 Task: Create a due date automation trigger when advanced on, on the wednesday before a card is due add dates starting in more than 1 working days at 11:00 AM.
Action: Mouse moved to (1090, 87)
Screenshot: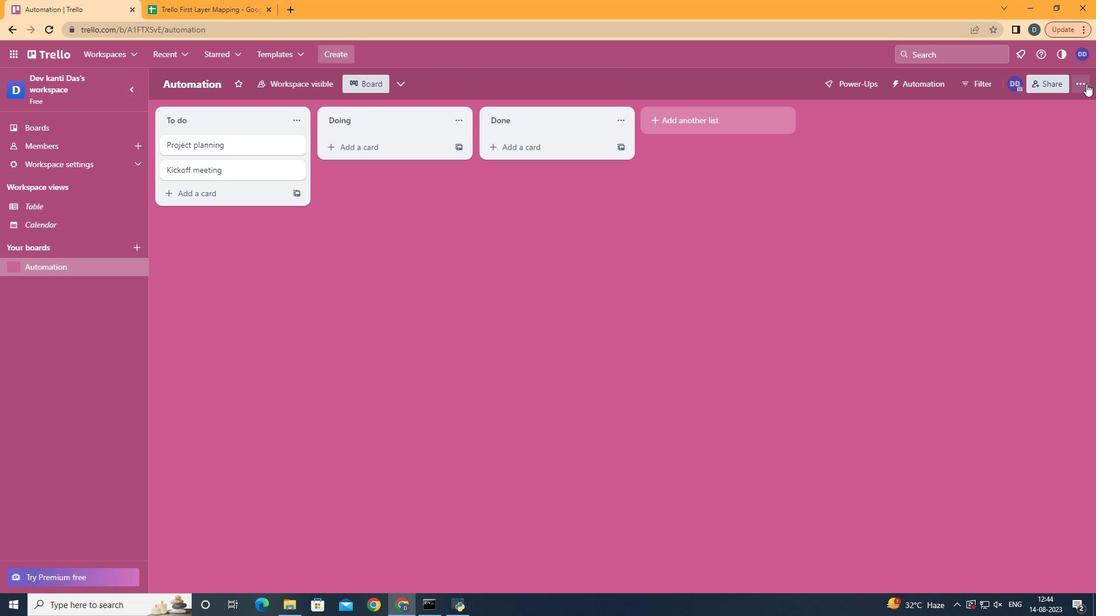 
Action: Mouse pressed left at (1090, 87)
Screenshot: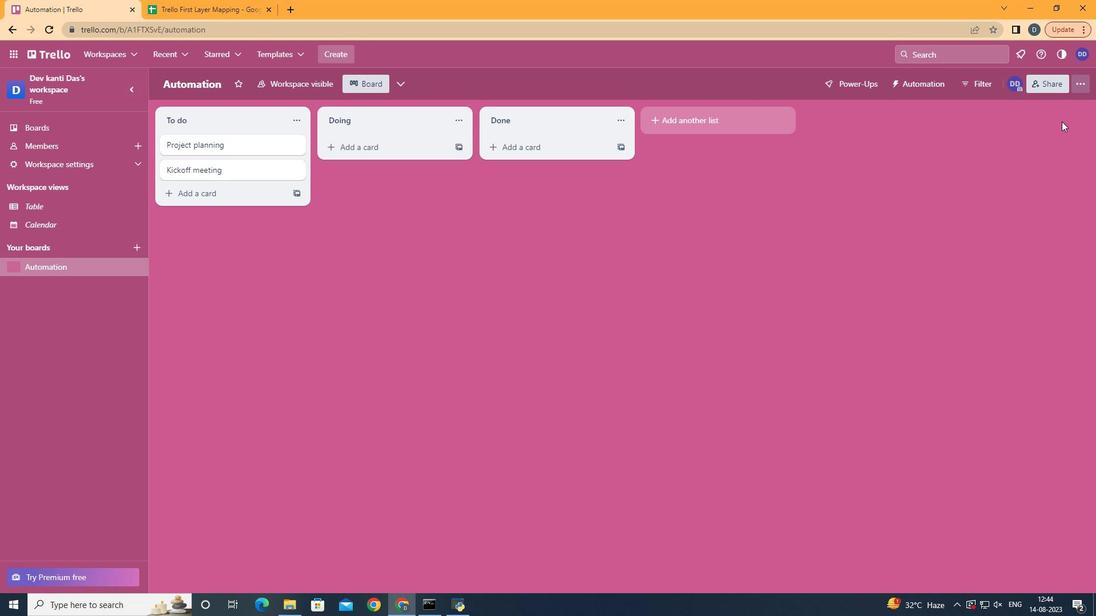 
Action: Mouse moved to (997, 249)
Screenshot: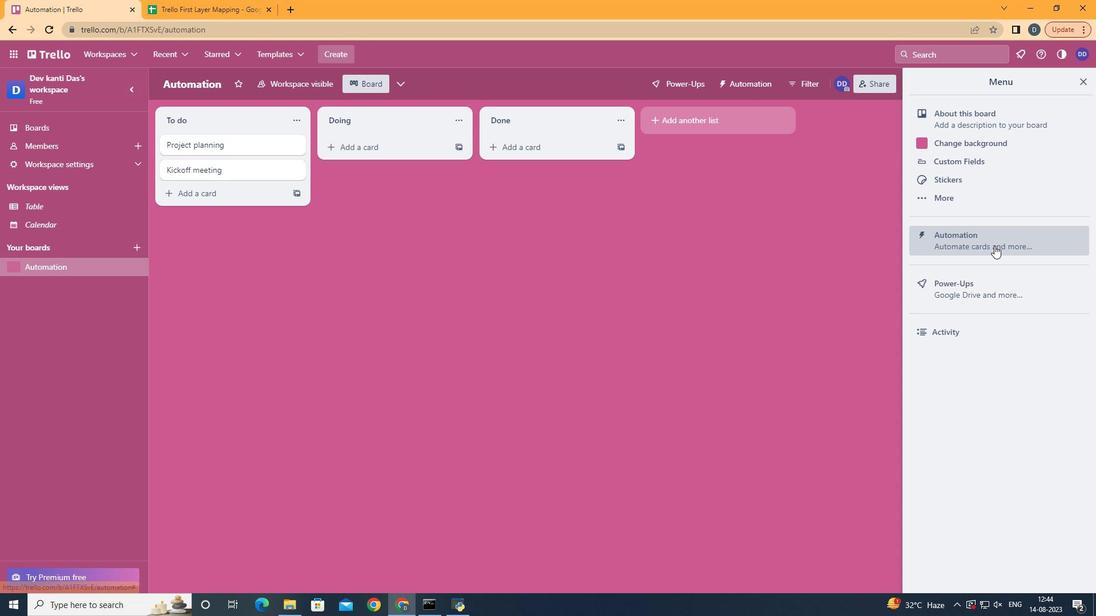 
Action: Mouse pressed left at (997, 249)
Screenshot: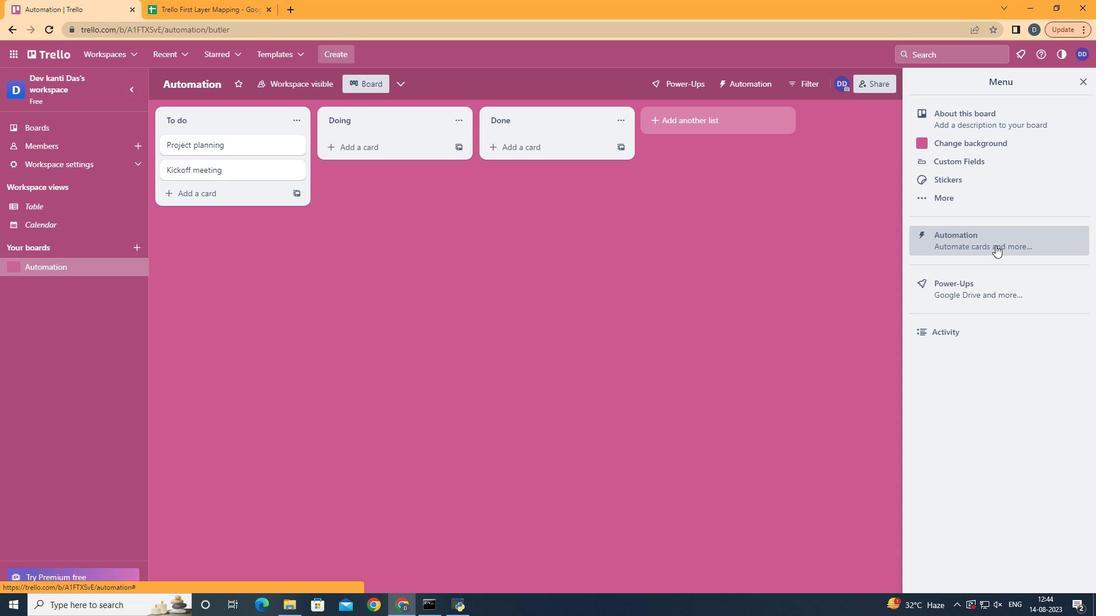 
Action: Mouse moved to (205, 243)
Screenshot: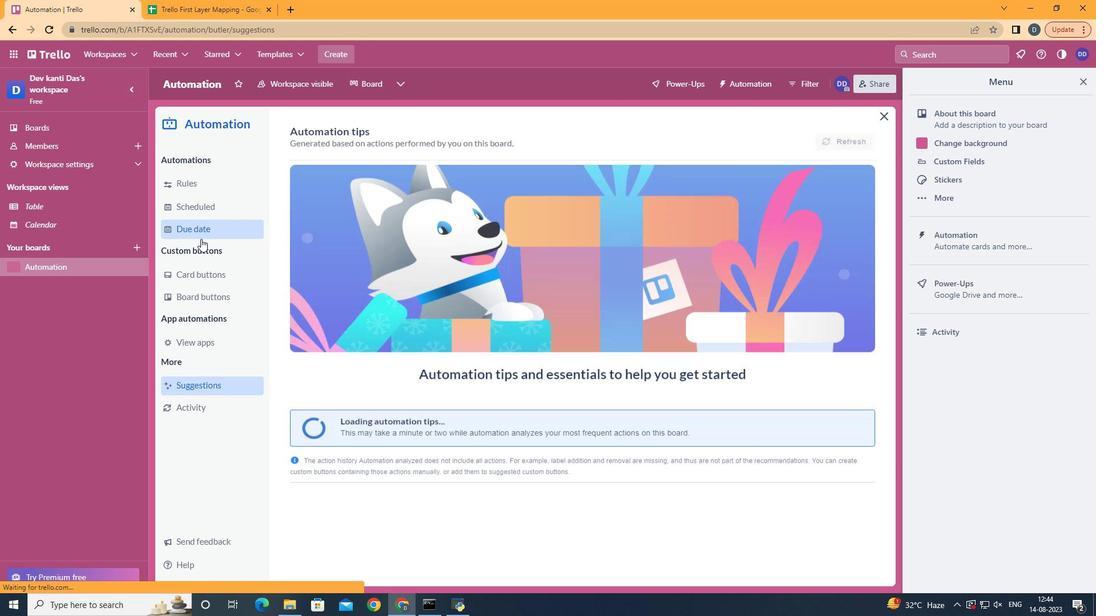 
Action: Mouse pressed left at (205, 243)
Screenshot: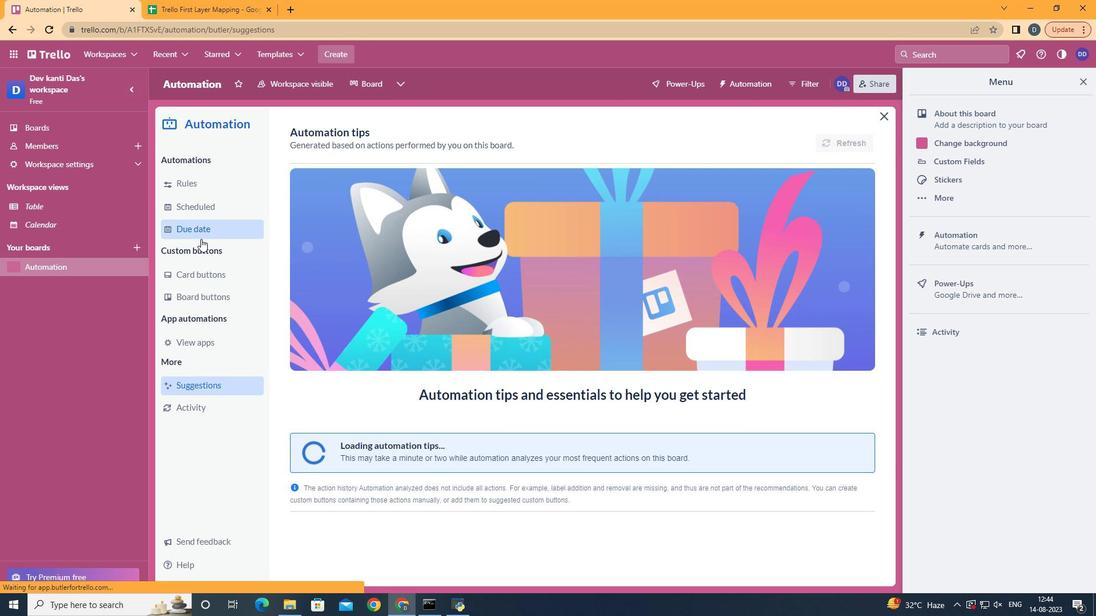 
Action: Mouse moved to (782, 143)
Screenshot: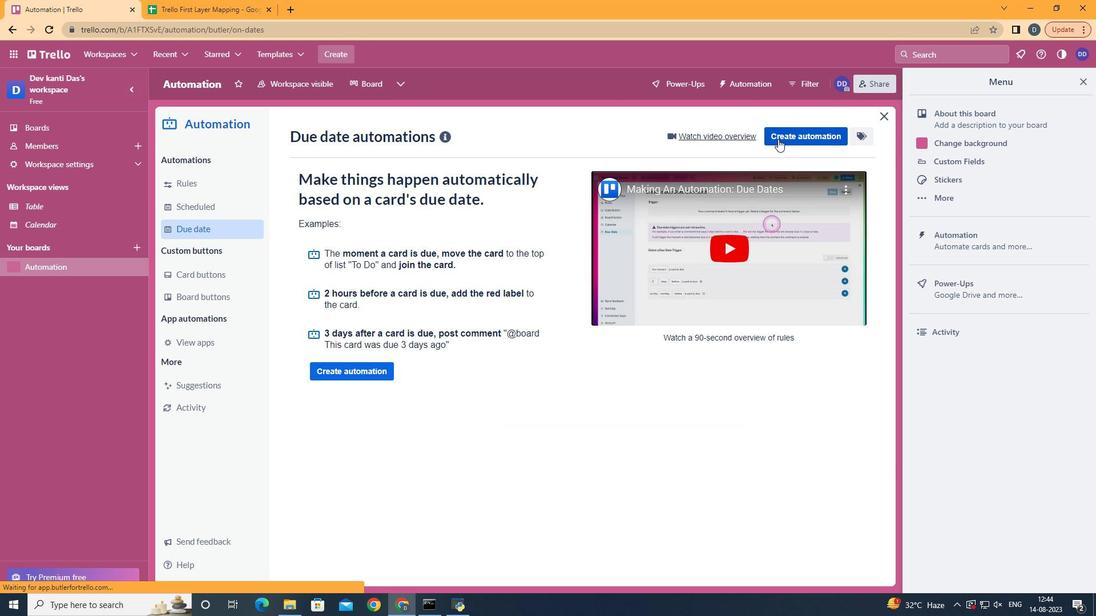 
Action: Mouse pressed left at (782, 143)
Screenshot: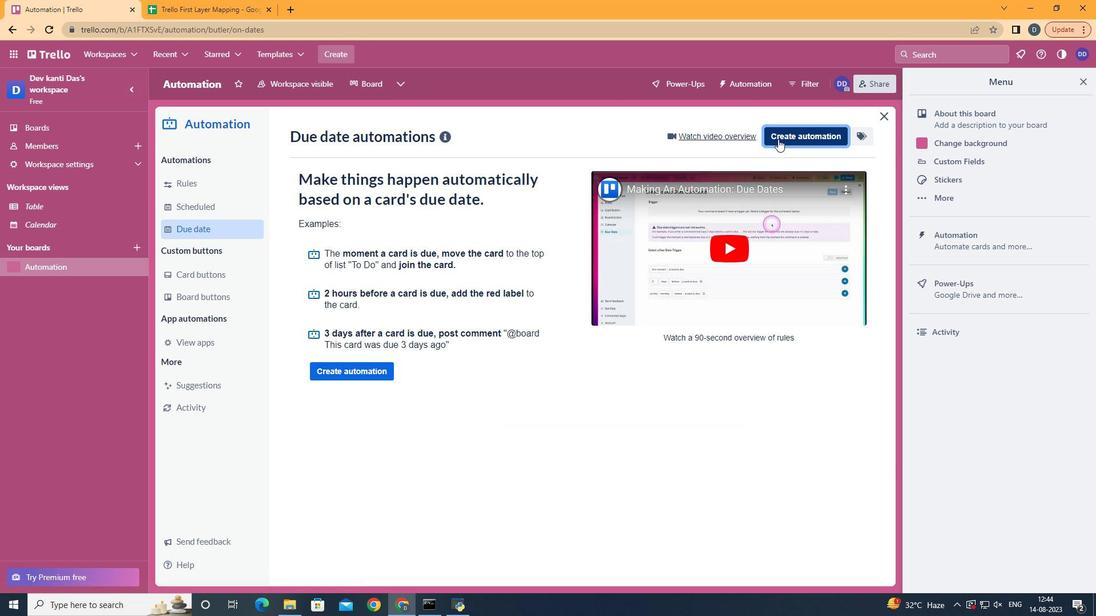 
Action: Mouse moved to (656, 256)
Screenshot: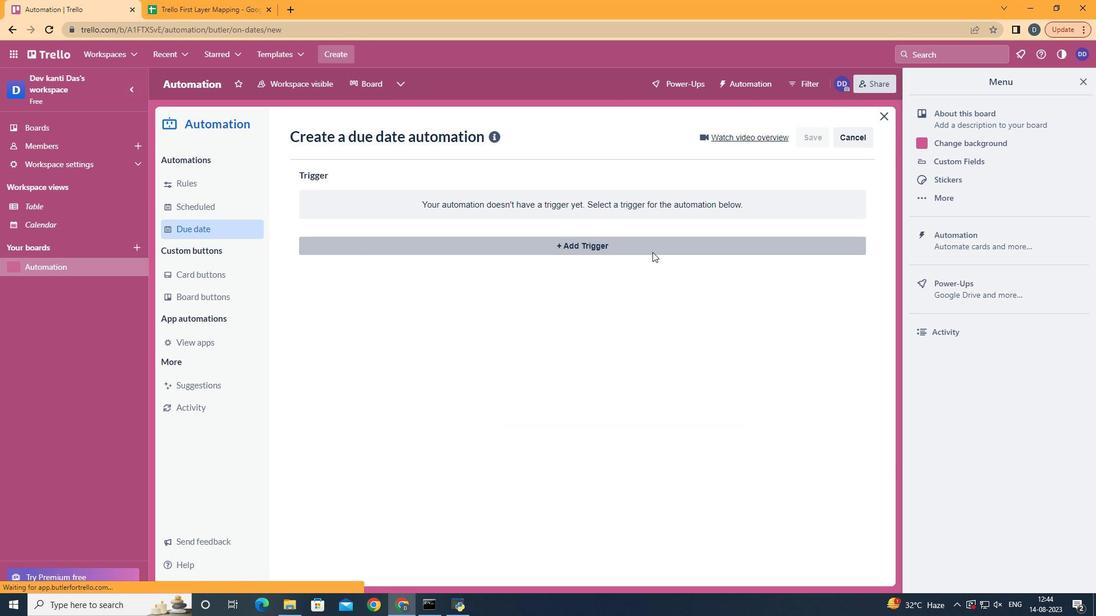 
Action: Mouse pressed left at (656, 256)
Screenshot: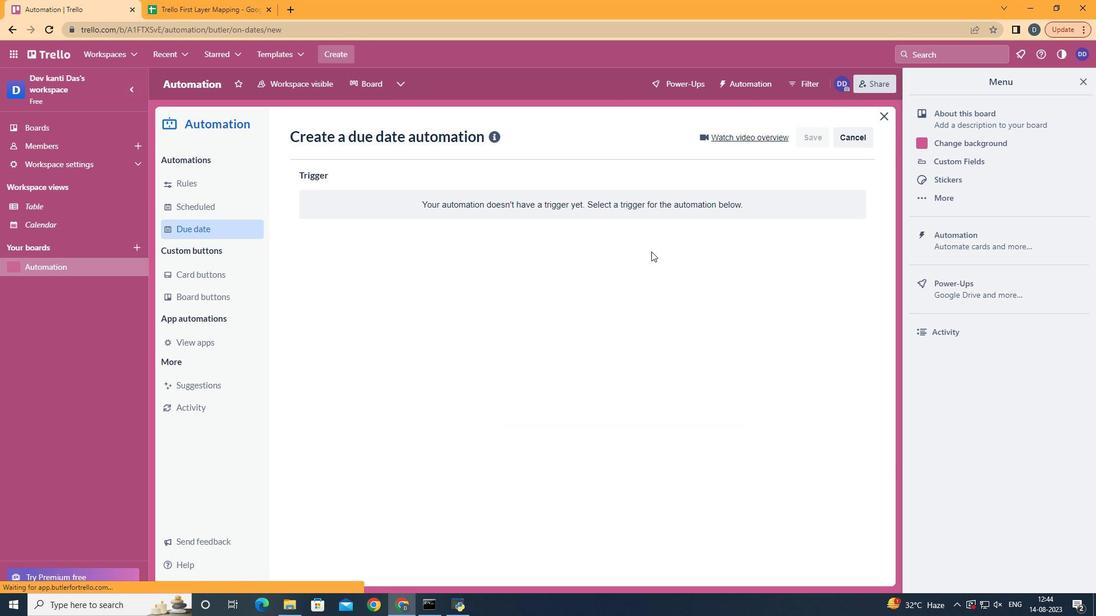 
Action: Mouse moved to (372, 347)
Screenshot: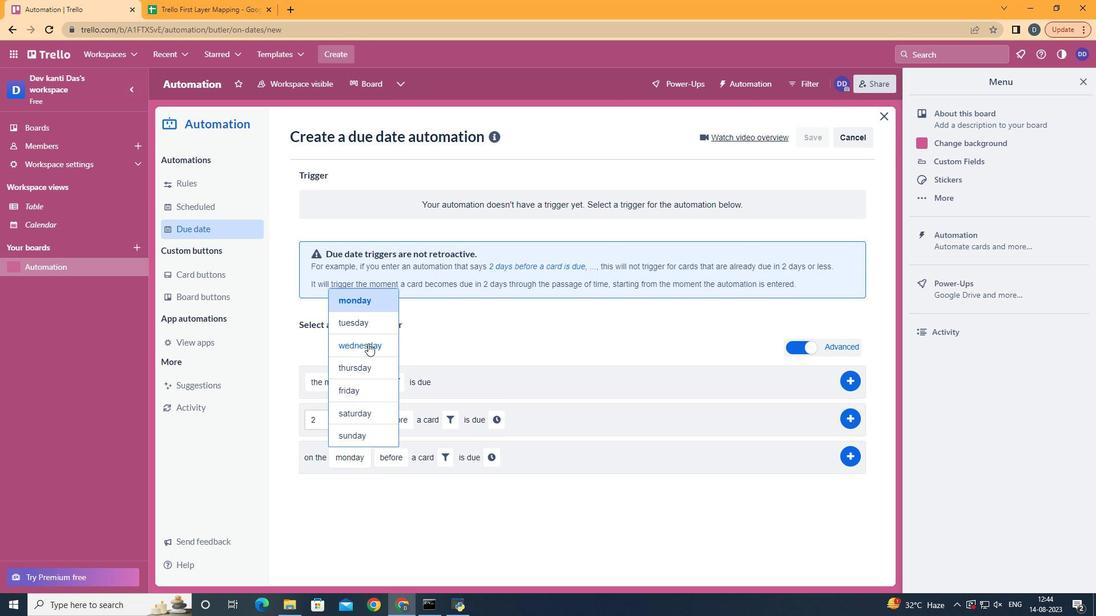 
Action: Mouse pressed left at (372, 347)
Screenshot: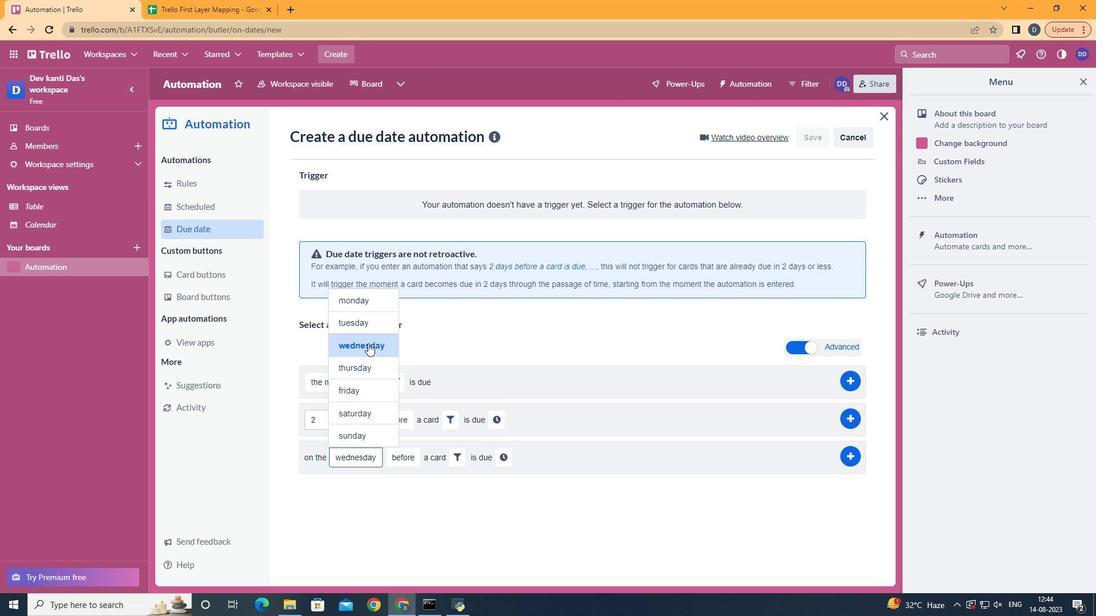 
Action: Mouse moved to (456, 465)
Screenshot: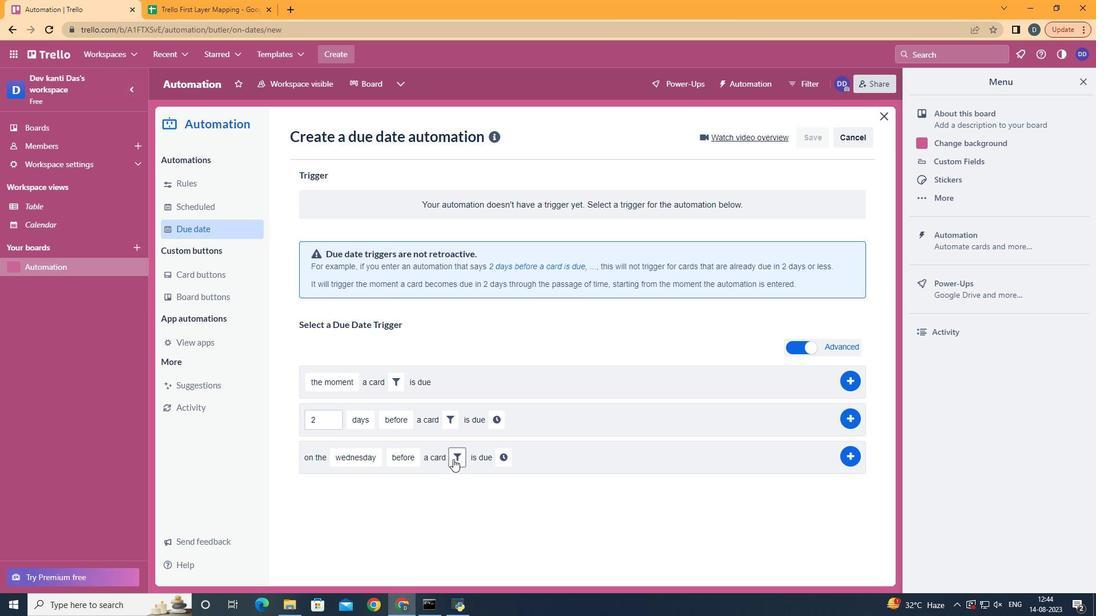 
Action: Mouse pressed left at (456, 465)
Screenshot: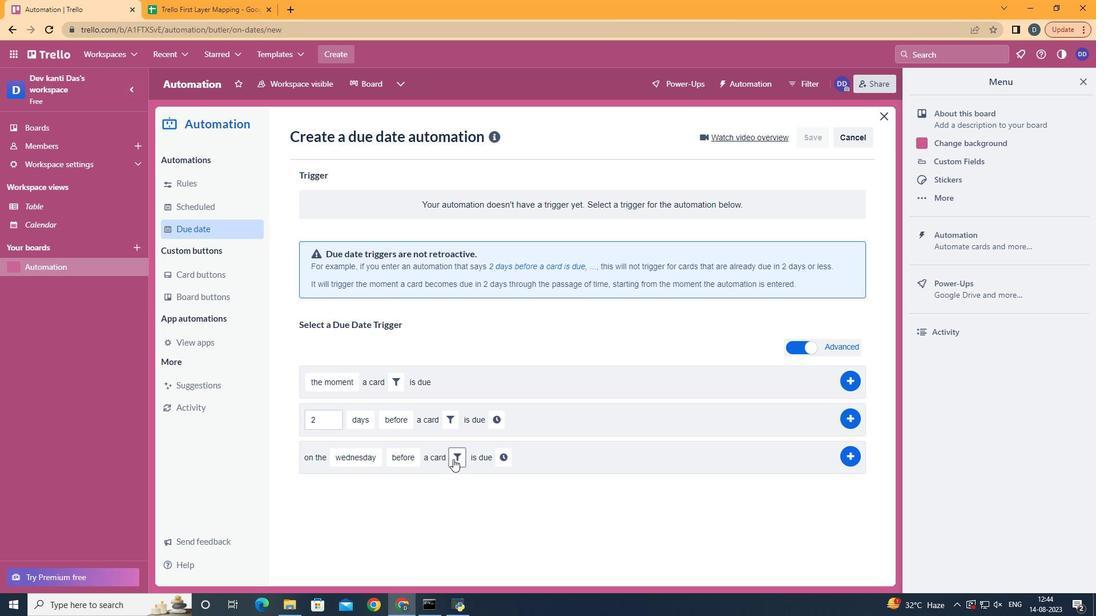 
Action: Mouse moved to (521, 497)
Screenshot: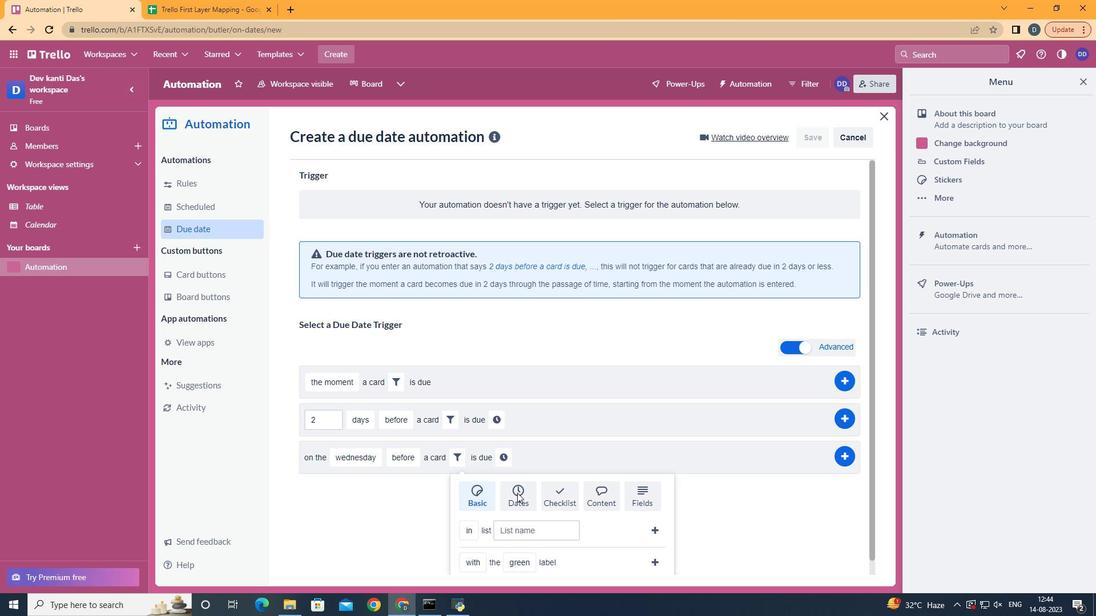 
Action: Mouse pressed left at (521, 497)
Screenshot: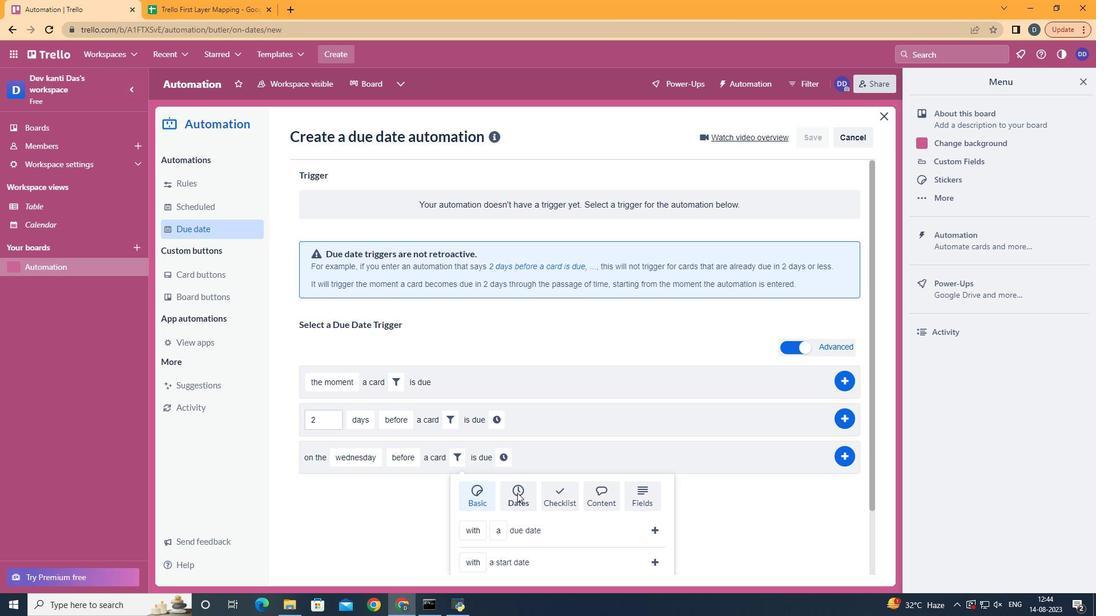 
Action: Mouse scrolled (521, 496) with delta (0, 0)
Screenshot: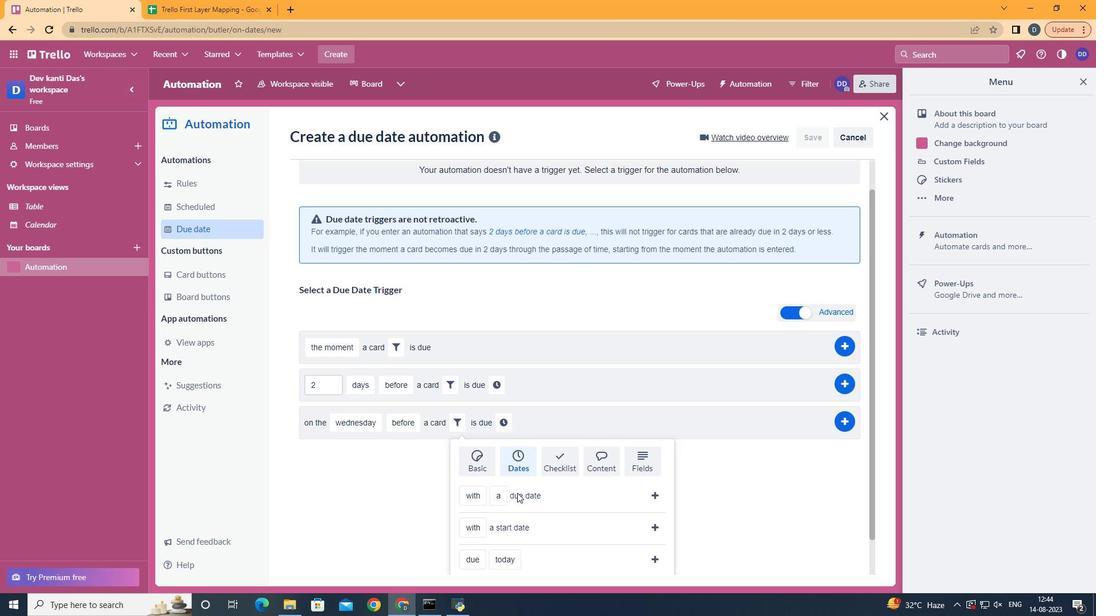 
Action: Mouse scrolled (521, 496) with delta (0, 0)
Screenshot: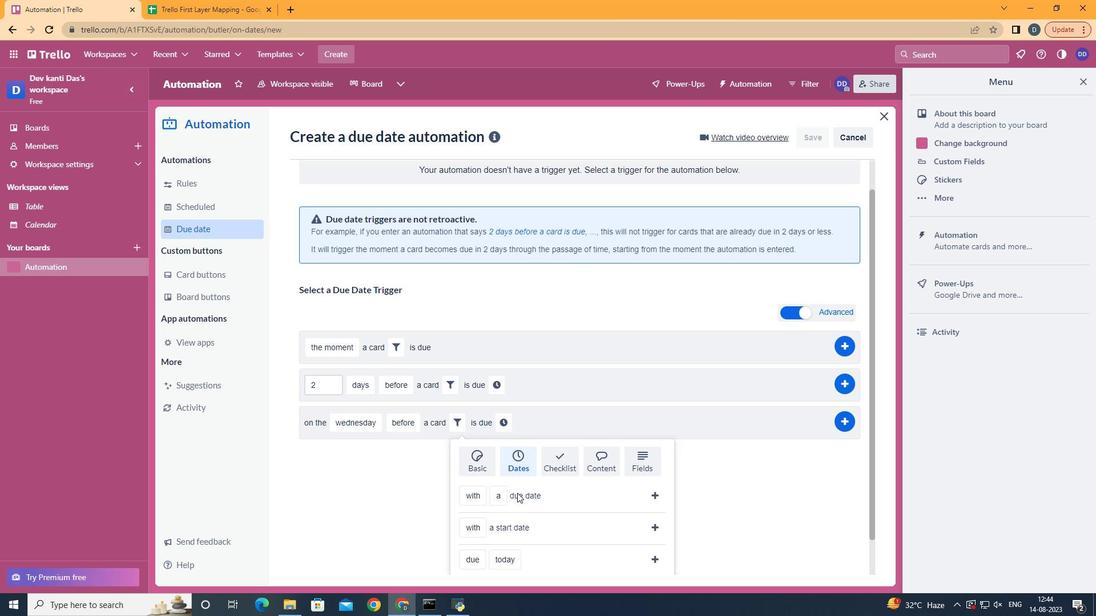 
Action: Mouse scrolled (521, 496) with delta (0, 0)
Screenshot: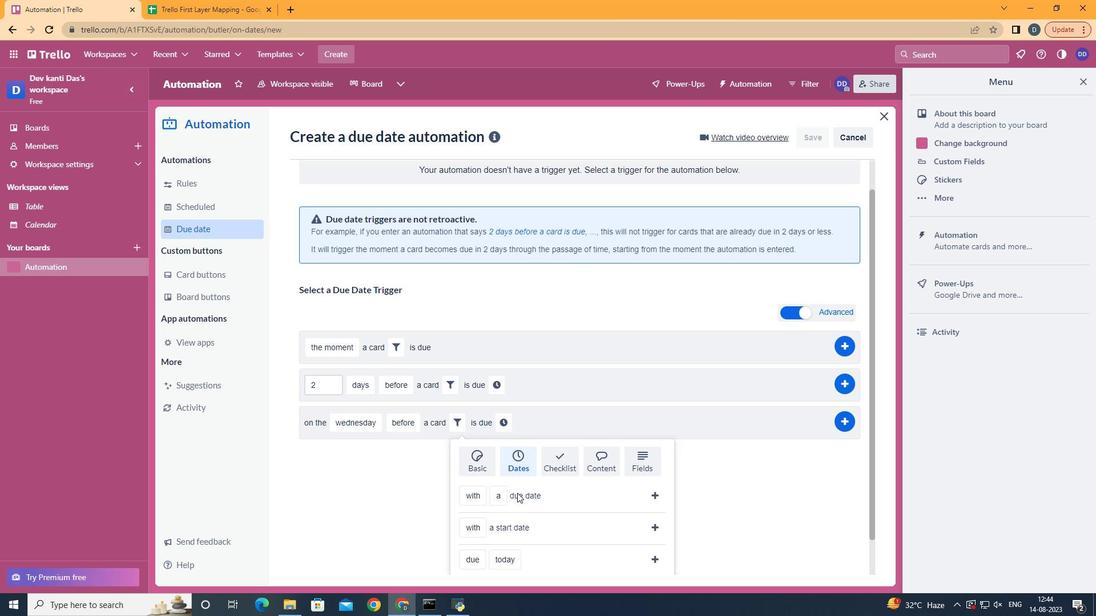 
Action: Mouse scrolled (521, 496) with delta (0, 0)
Screenshot: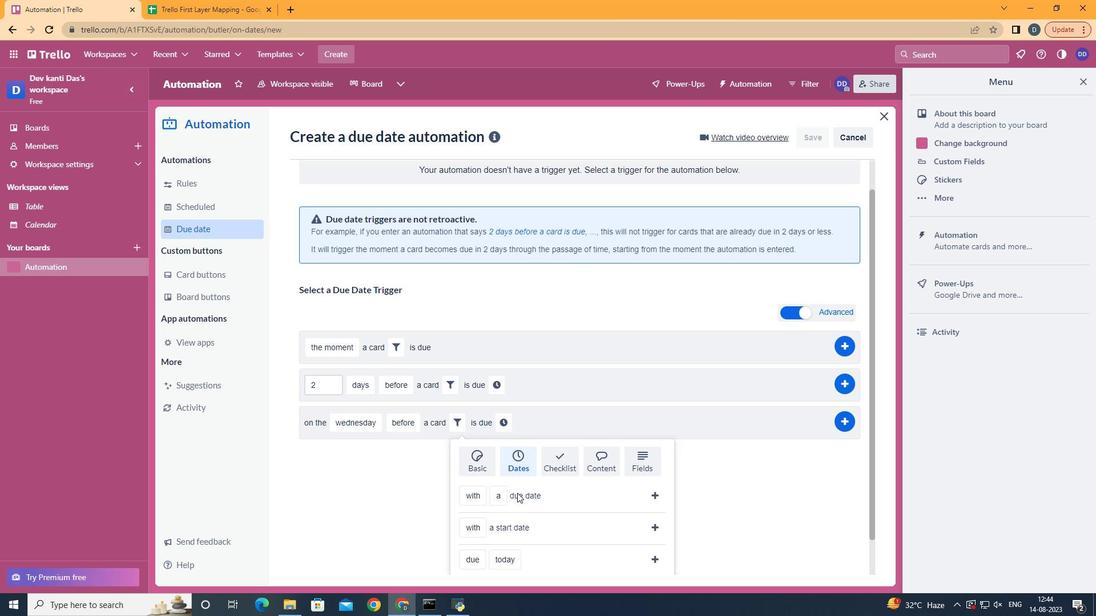 
Action: Mouse scrolled (521, 496) with delta (0, 0)
Screenshot: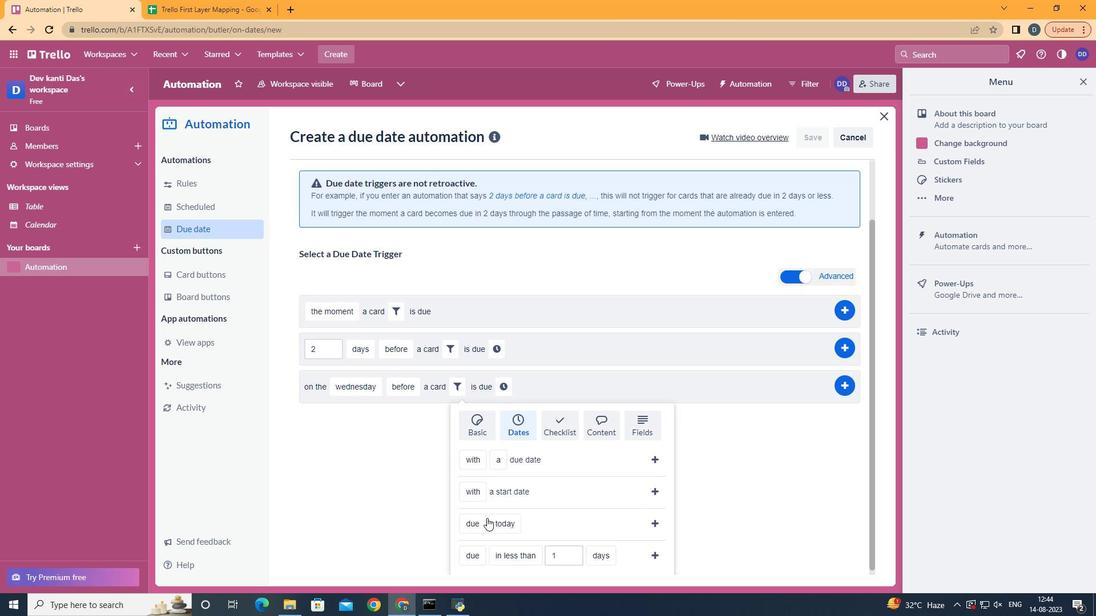 
Action: Mouse scrolled (521, 496) with delta (0, 0)
Screenshot: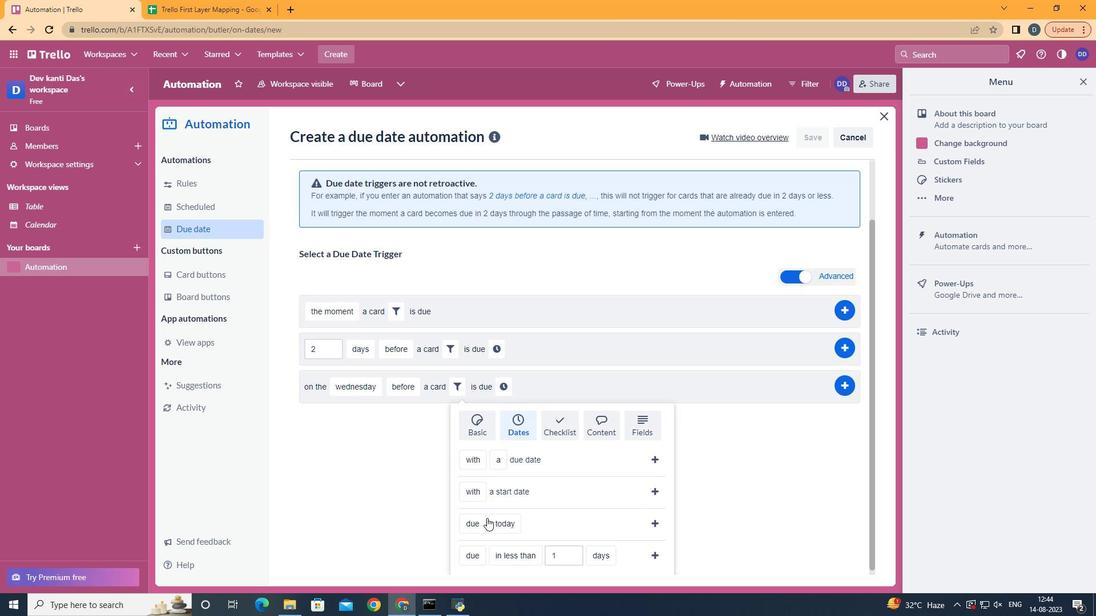 
Action: Mouse moved to (488, 538)
Screenshot: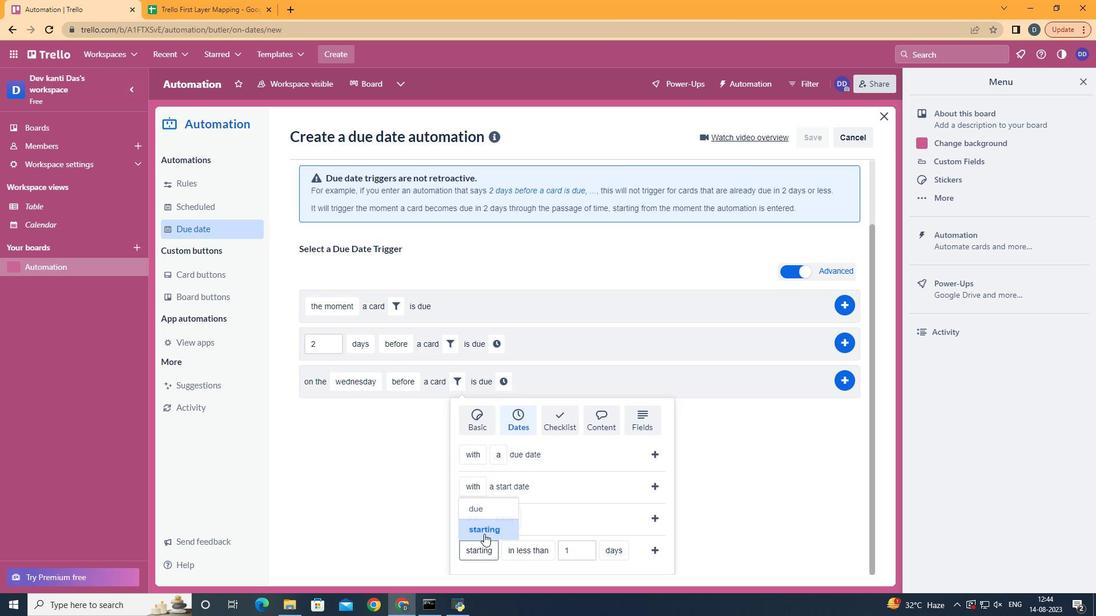 
Action: Mouse pressed left at (488, 538)
Screenshot: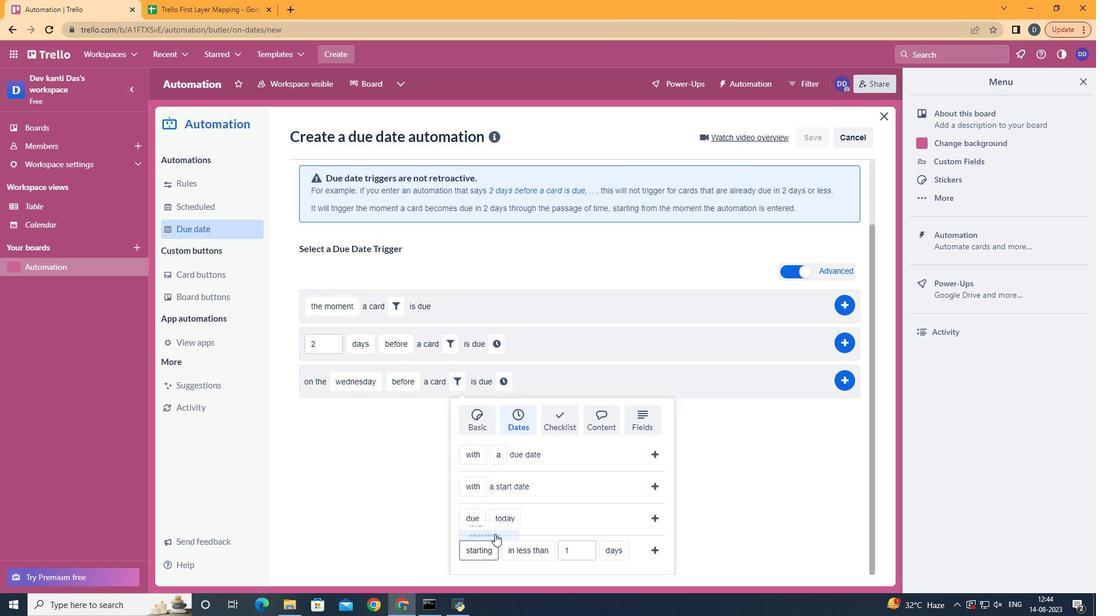 
Action: Mouse moved to (546, 481)
Screenshot: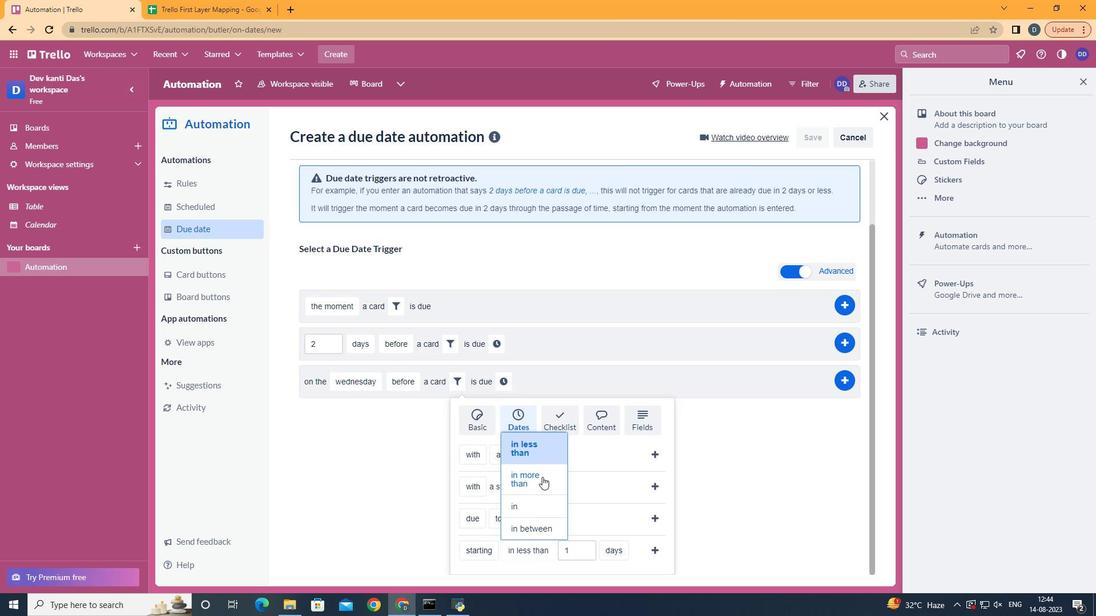 
Action: Mouse pressed left at (546, 481)
Screenshot: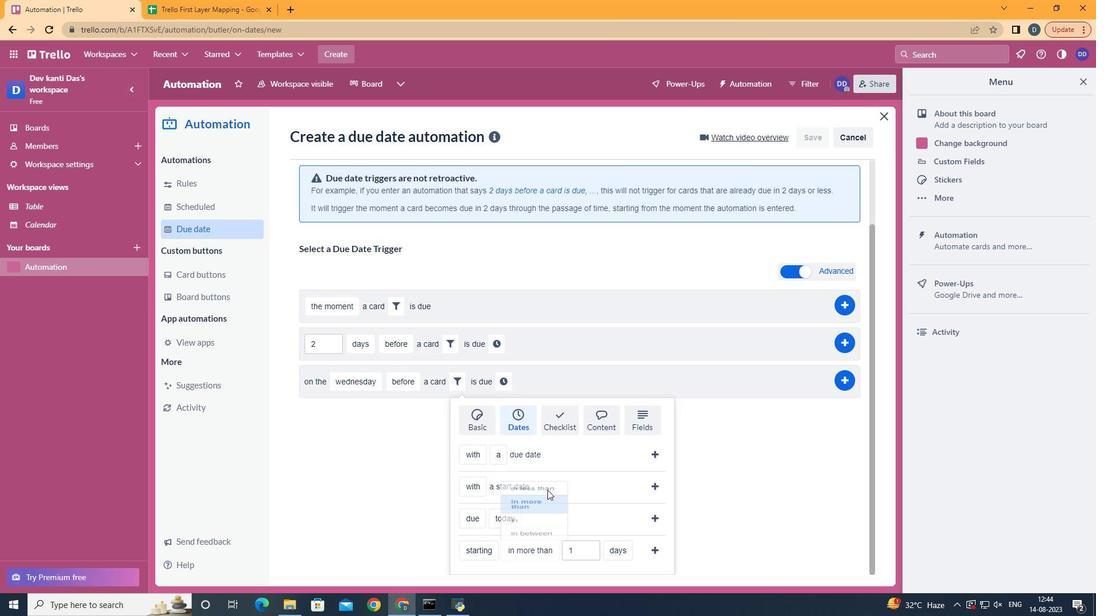 
Action: Mouse moved to (632, 543)
Screenshot: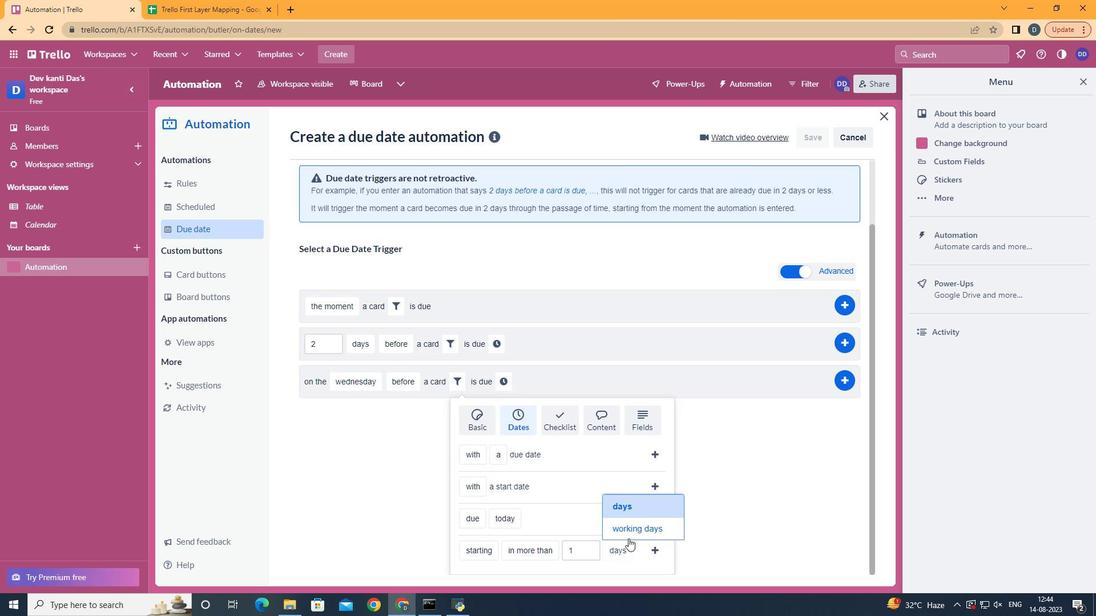 
Action: Mouse pressed left at (632, 543)
Screenshot: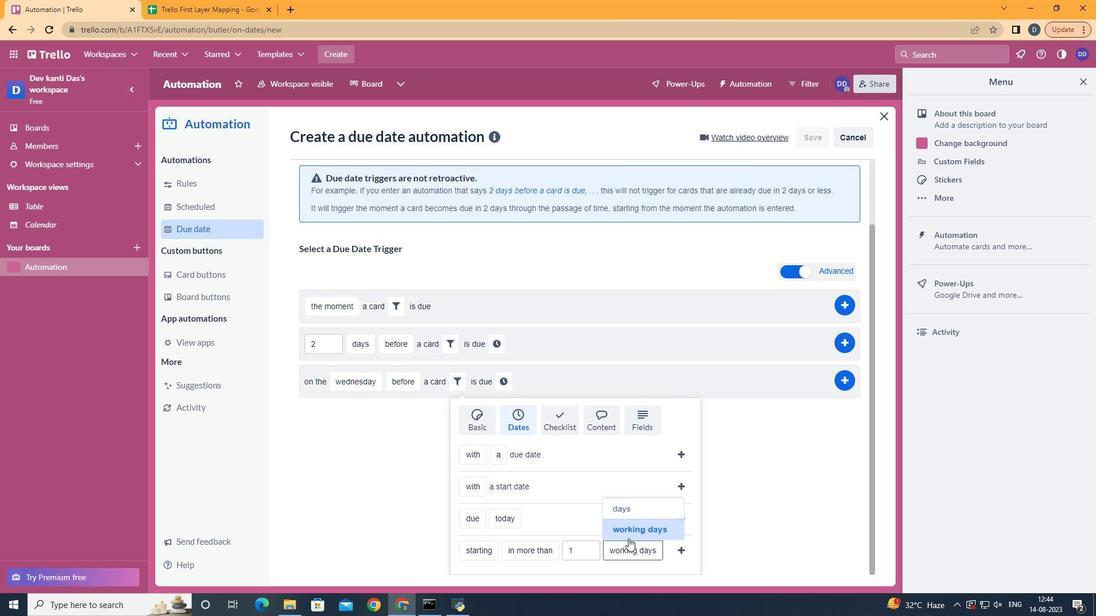 
Action: Mouse moved to (685, 557)
Screenshot: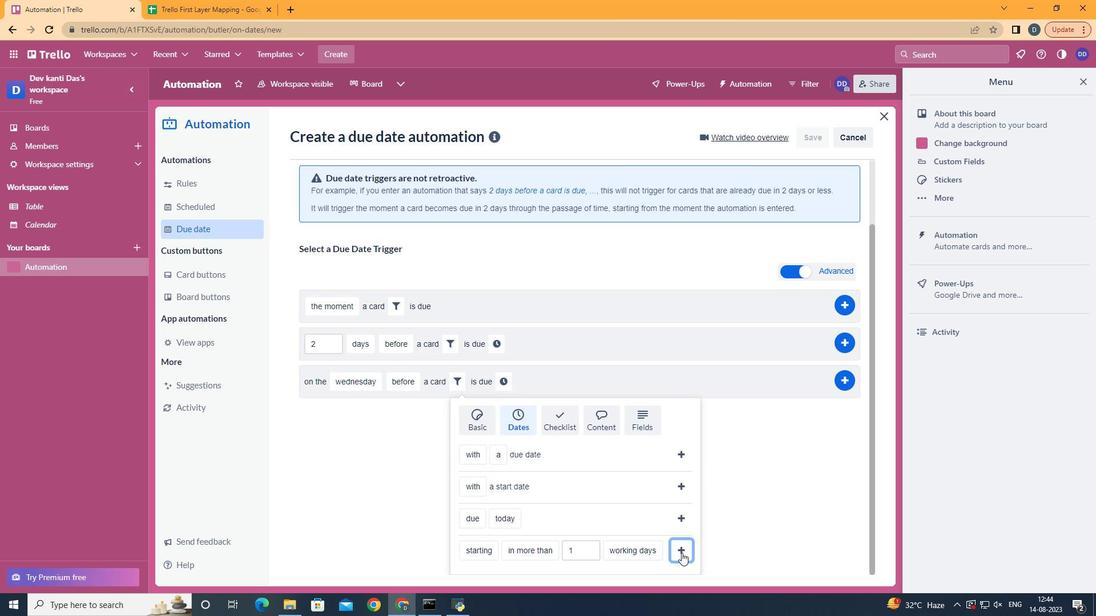 
Action: Mouse pressed left at (685, 557)
Screenshot: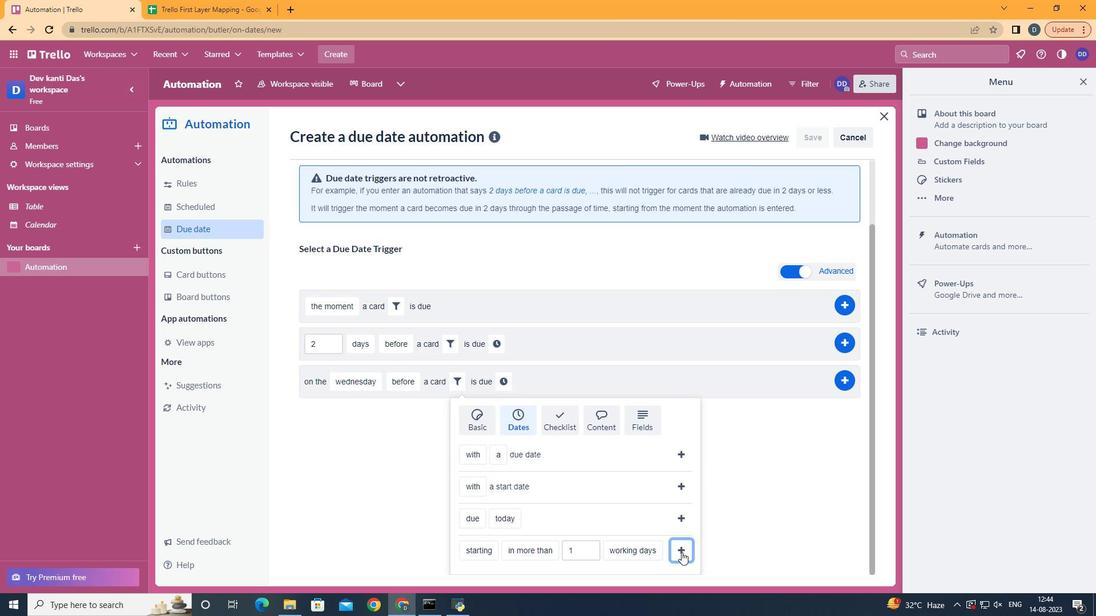 
Action: Mouse moved to (663, 455)
Screenshot: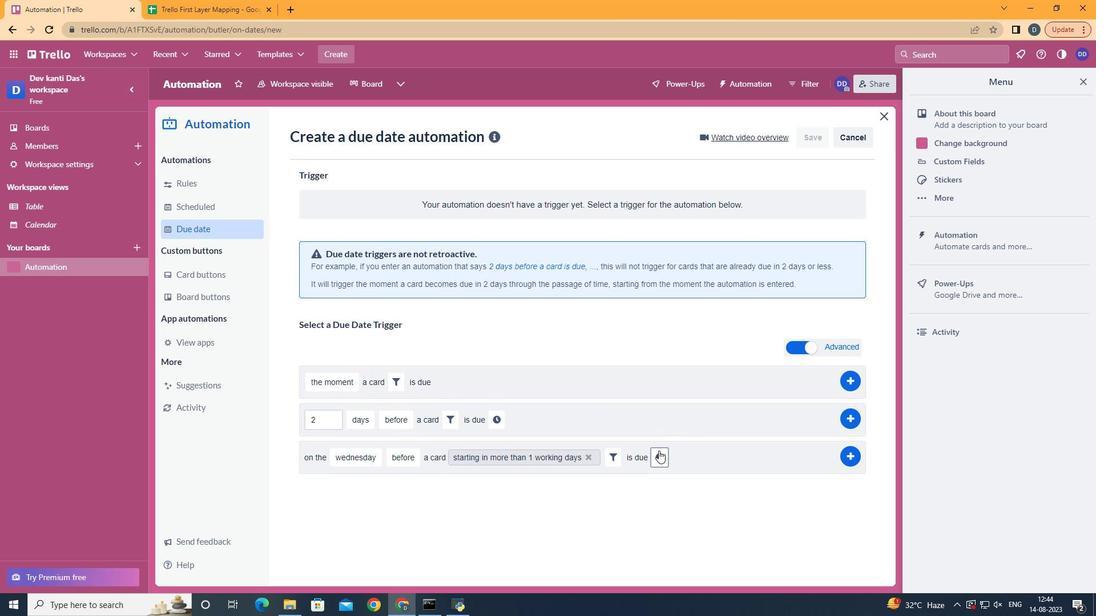 
Action: Mouse pressed left at (663, 455)
Screenshot: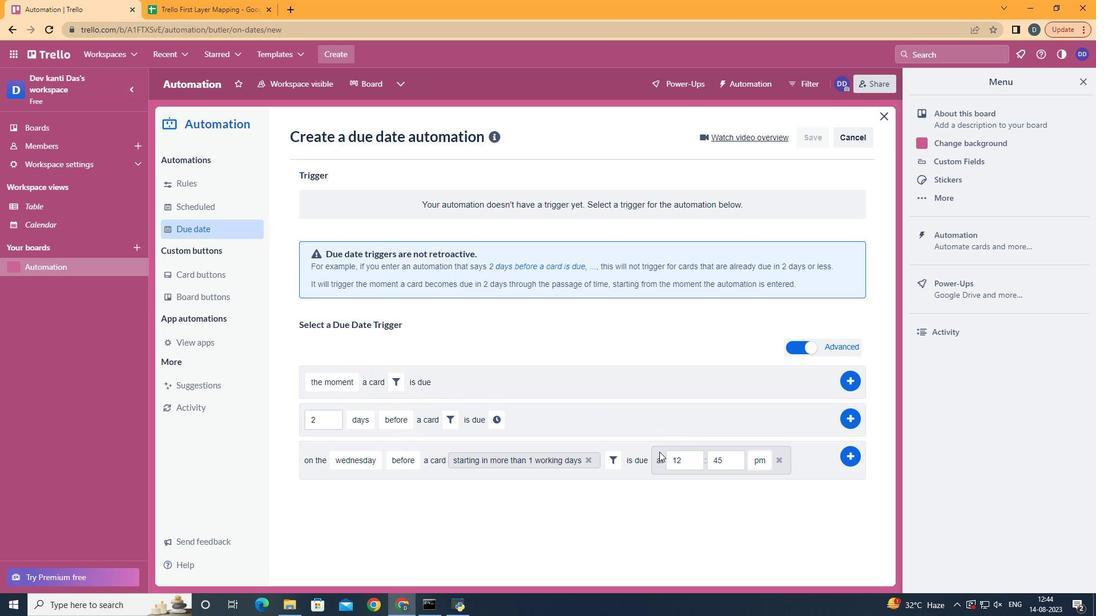 
Action: Mouse moved to (696, 469)
Screenshot: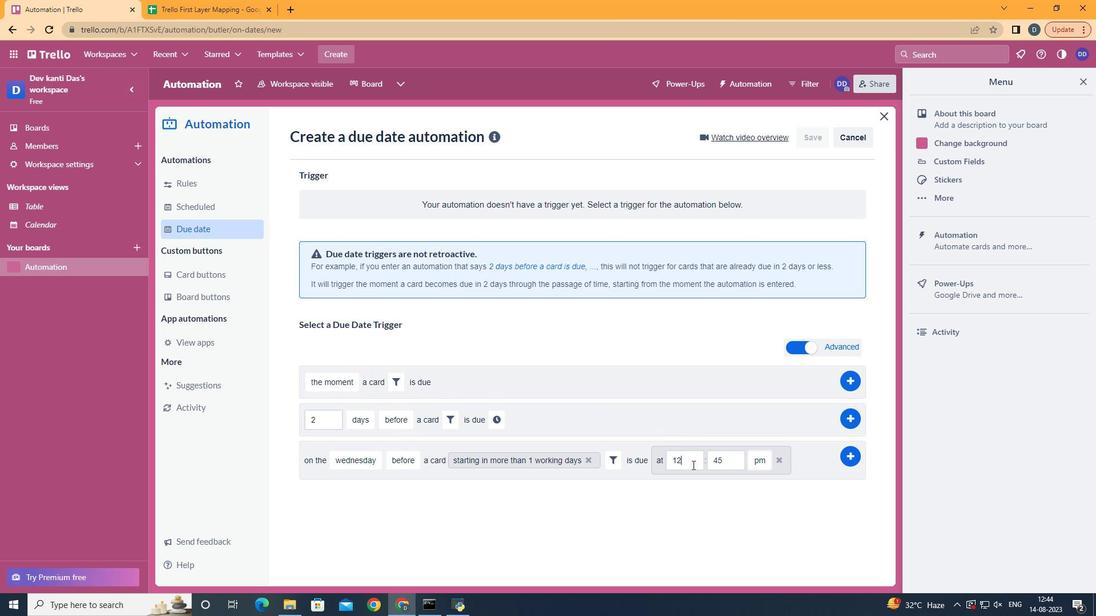 
Action: Mouse pressed left at (696, 469)
Screenshot: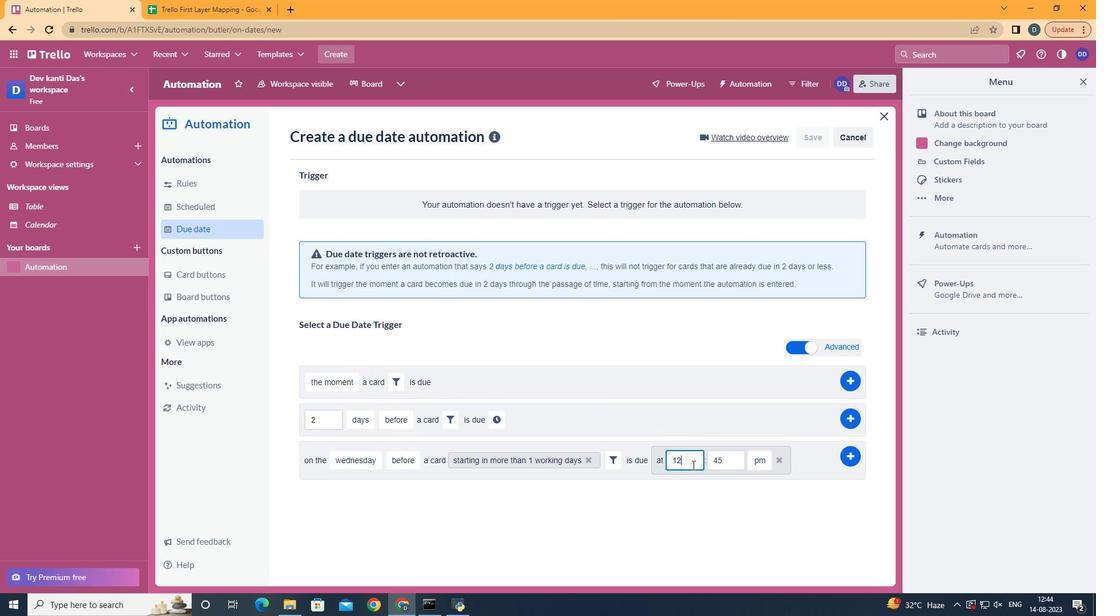 
Action: Mouse moved to (669, 480)
Screenshot: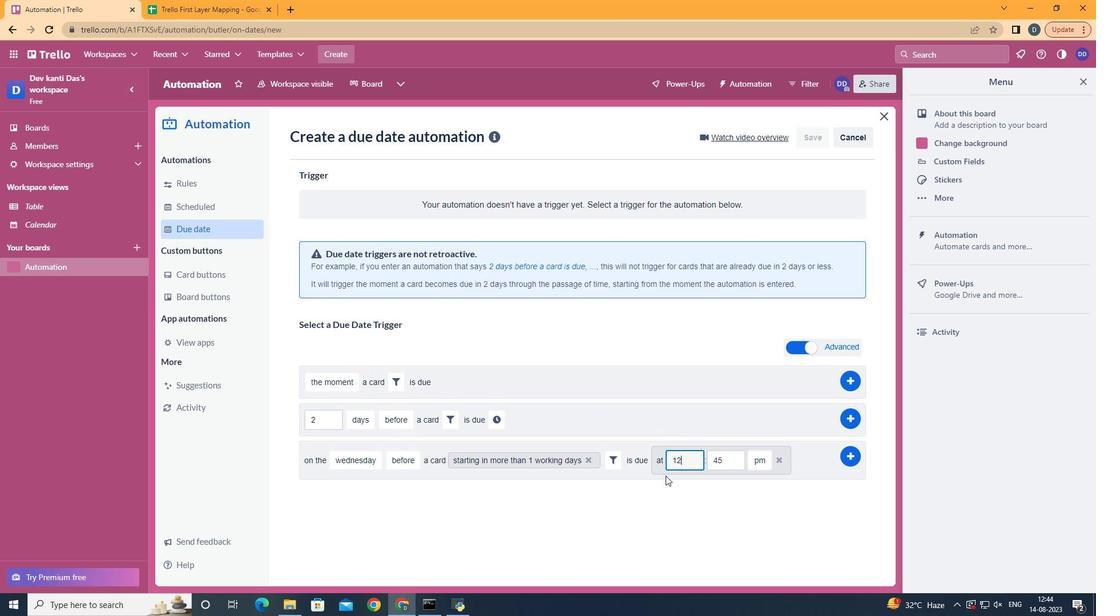 
Action: Key pressed <Key.backspace>1
Screenshot: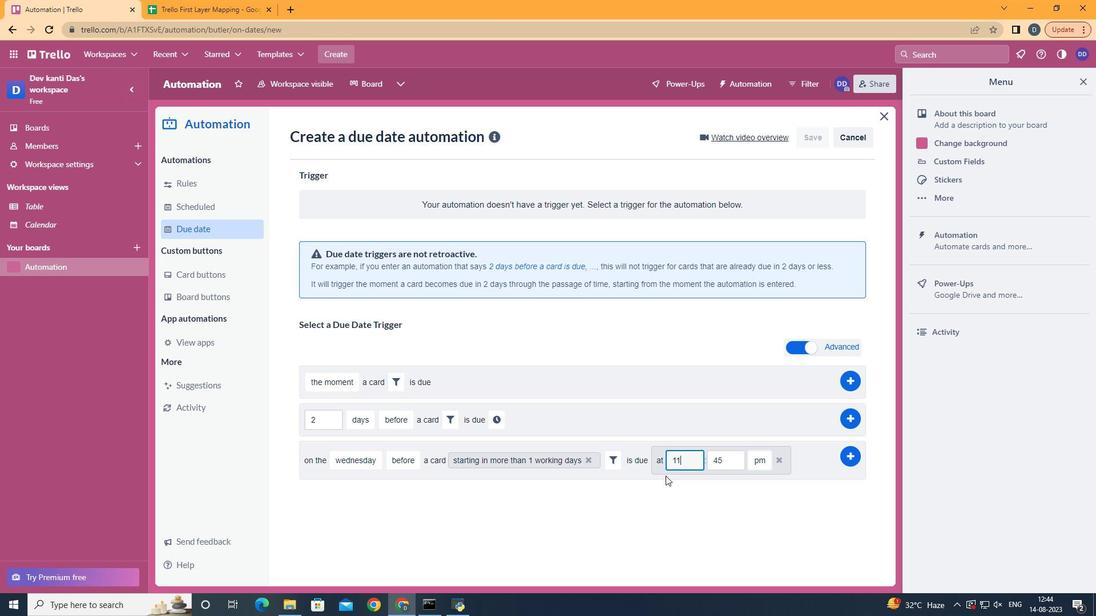 
Action: Mouse moved to (733, 462)
Screenshot: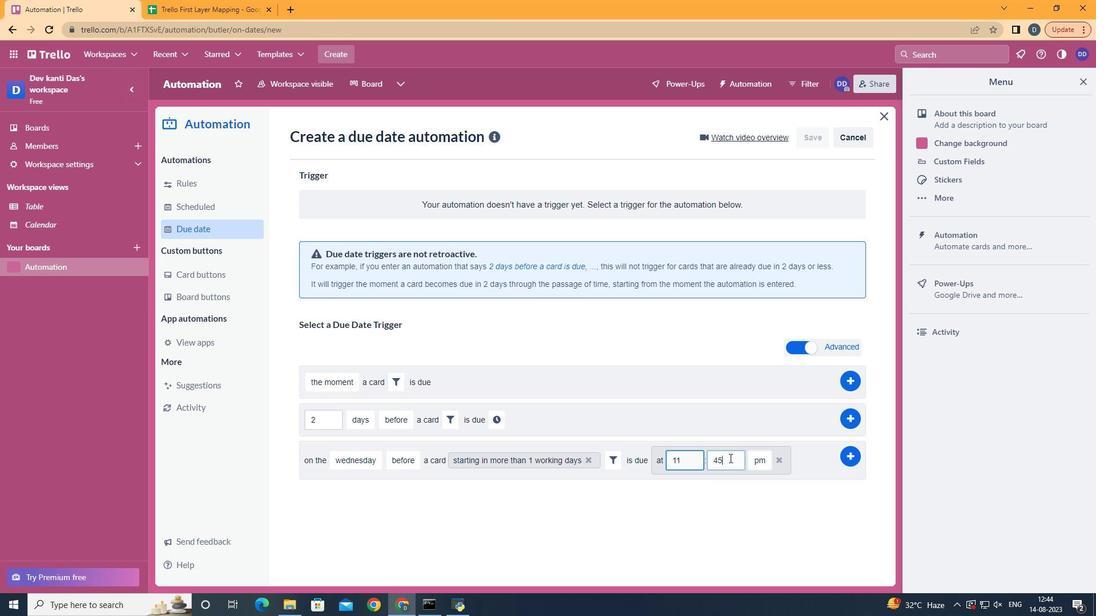 
Action: Mouse pressed left at (733, 462)
Screenshot: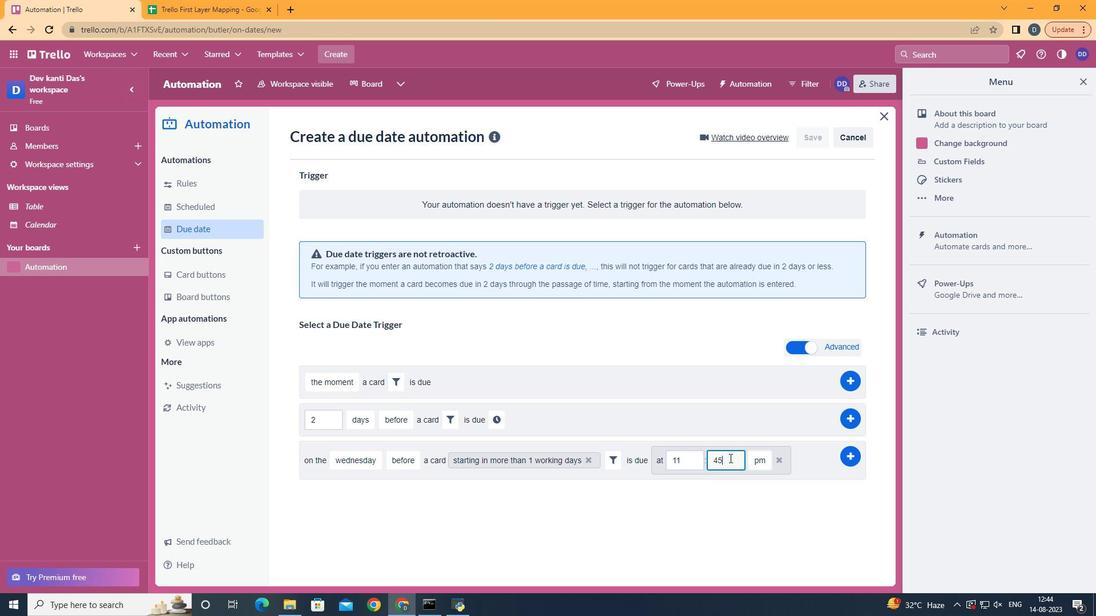 
Action: Key pressed <Key.backspace><Key.backspace>00
Screenshot: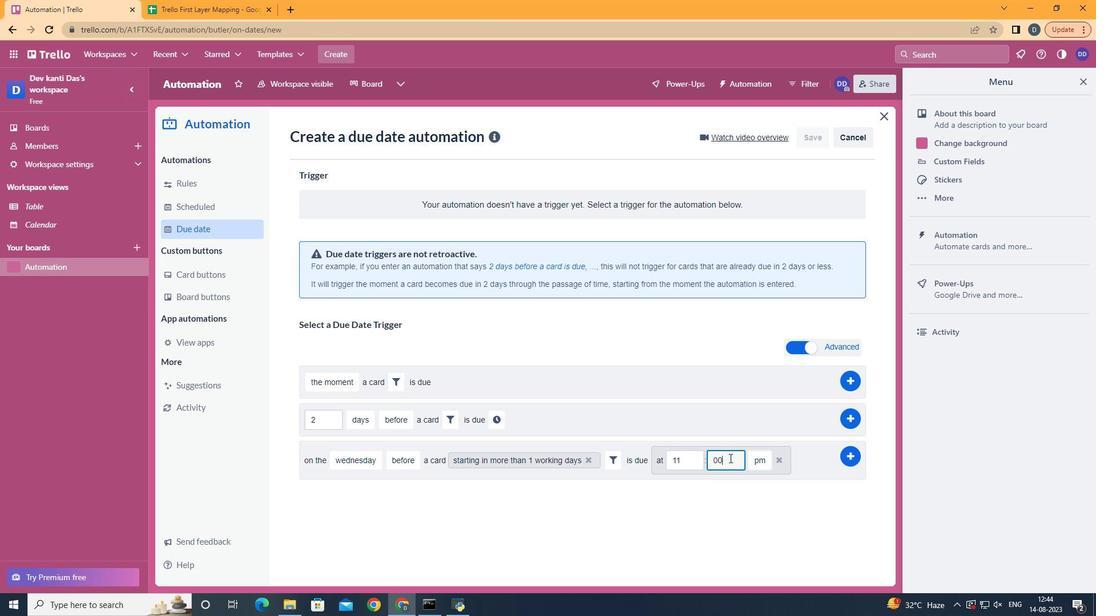 
Action: Mouse moved to (764, 483)
Screenshot: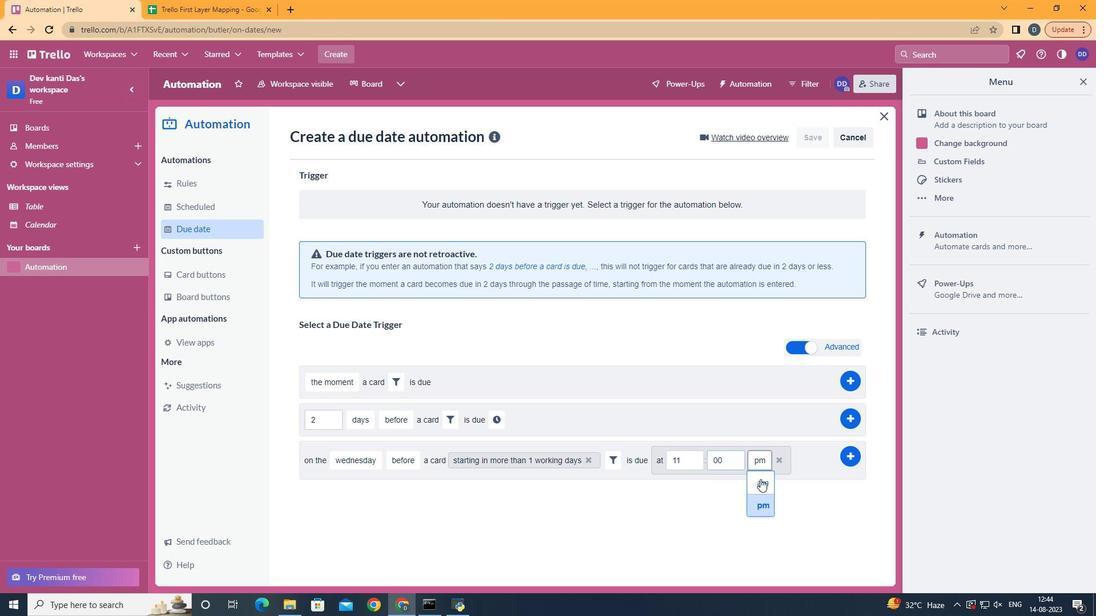 
Action: Mouse pressed left at (764, 483)
Screenshot: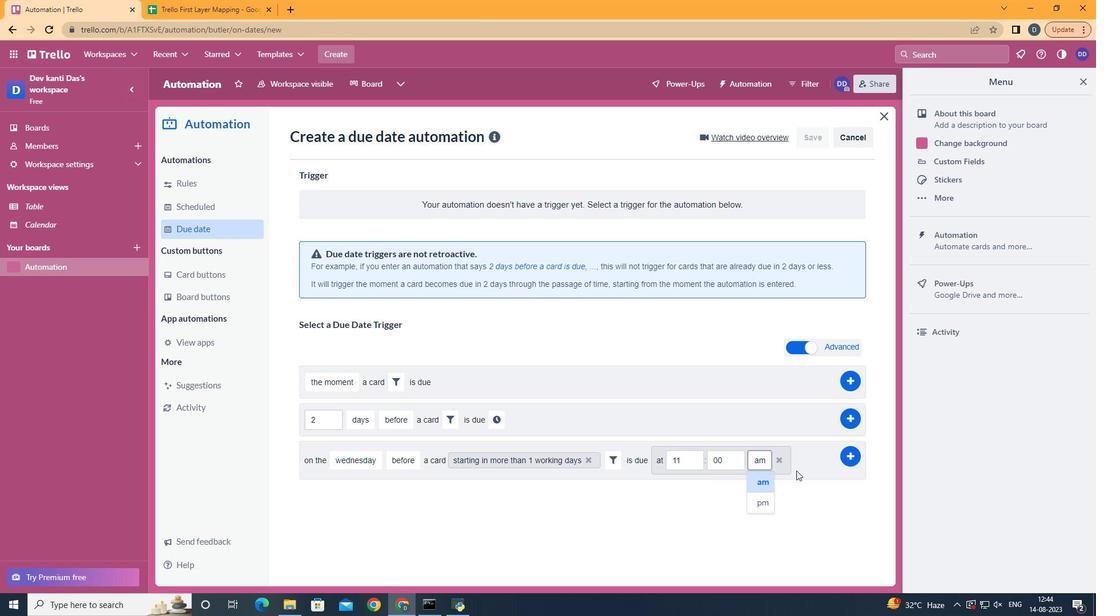 
Action: Mouse moved to (851, 460)
Screenshot: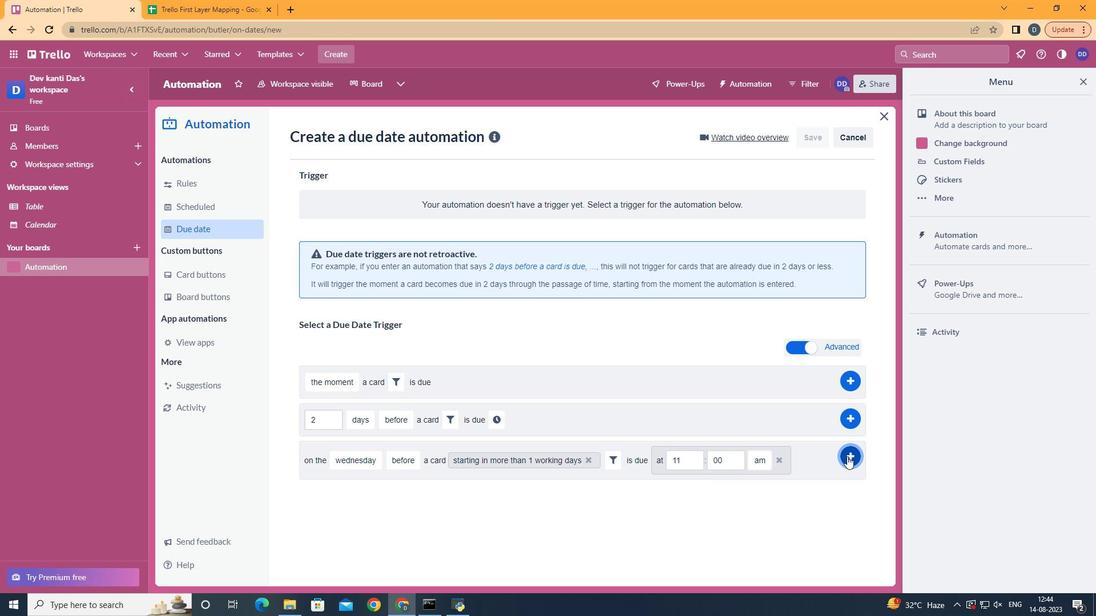 
Action: Mouse pressed left at (851, 460)
Screenshot: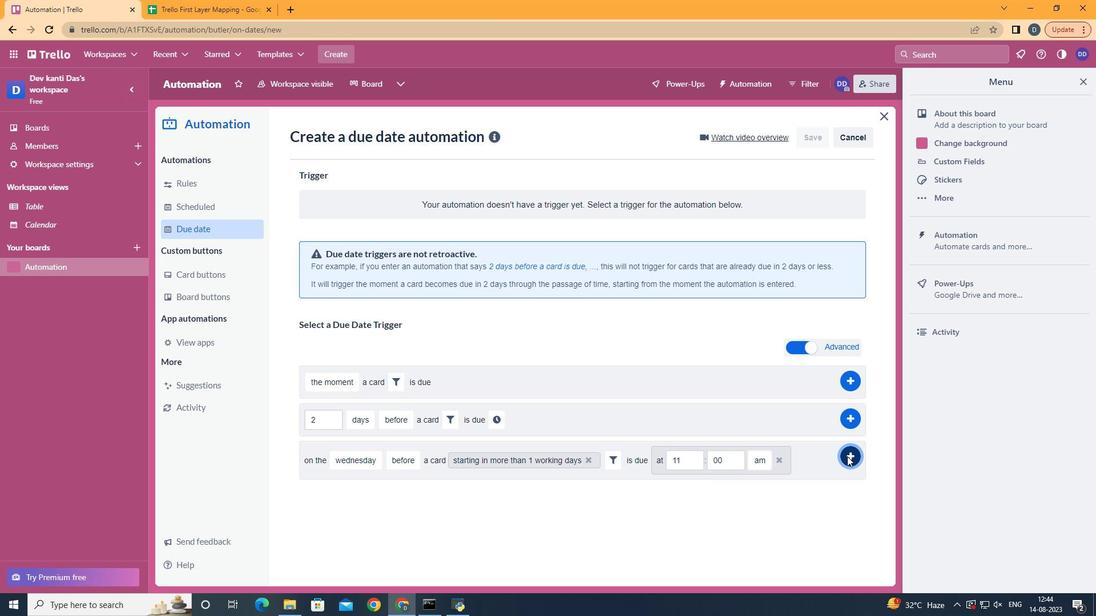 
